 Task: Sort your projects by recently updated.
Action: Mouse moved to (1219, 112)
Screenshot: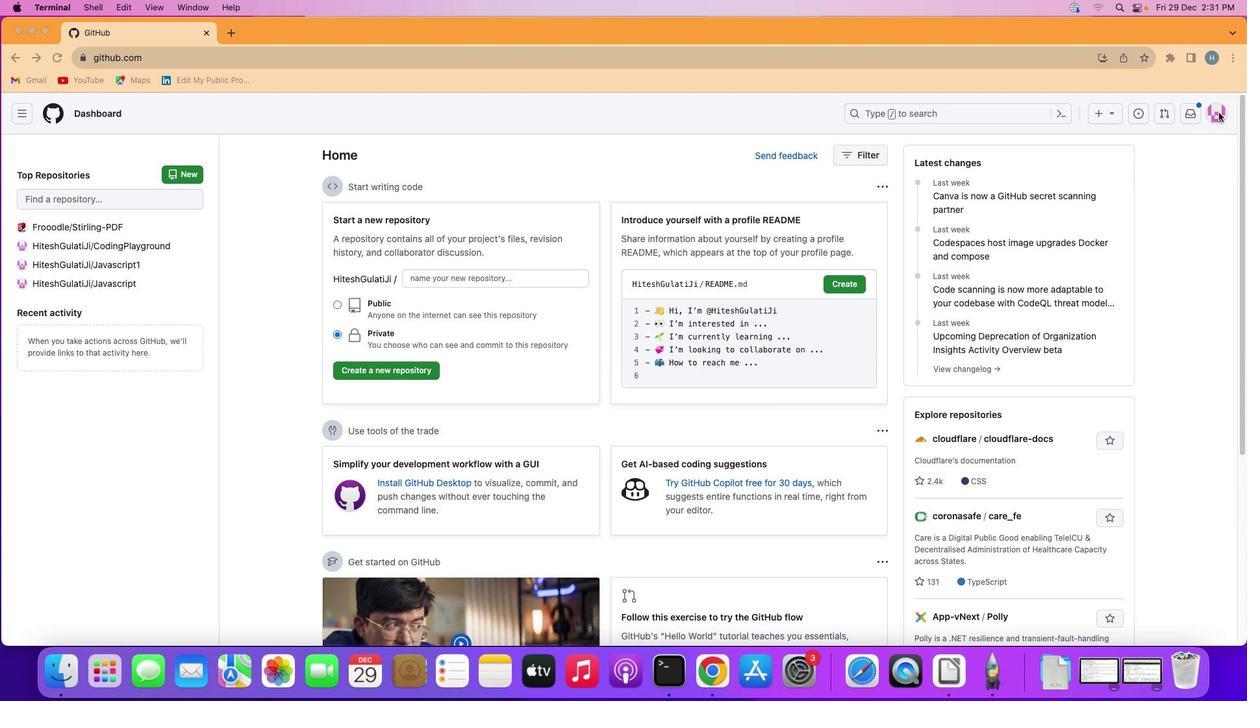 
Action: Mouse pressed left at (1219, 112)
Screenshot: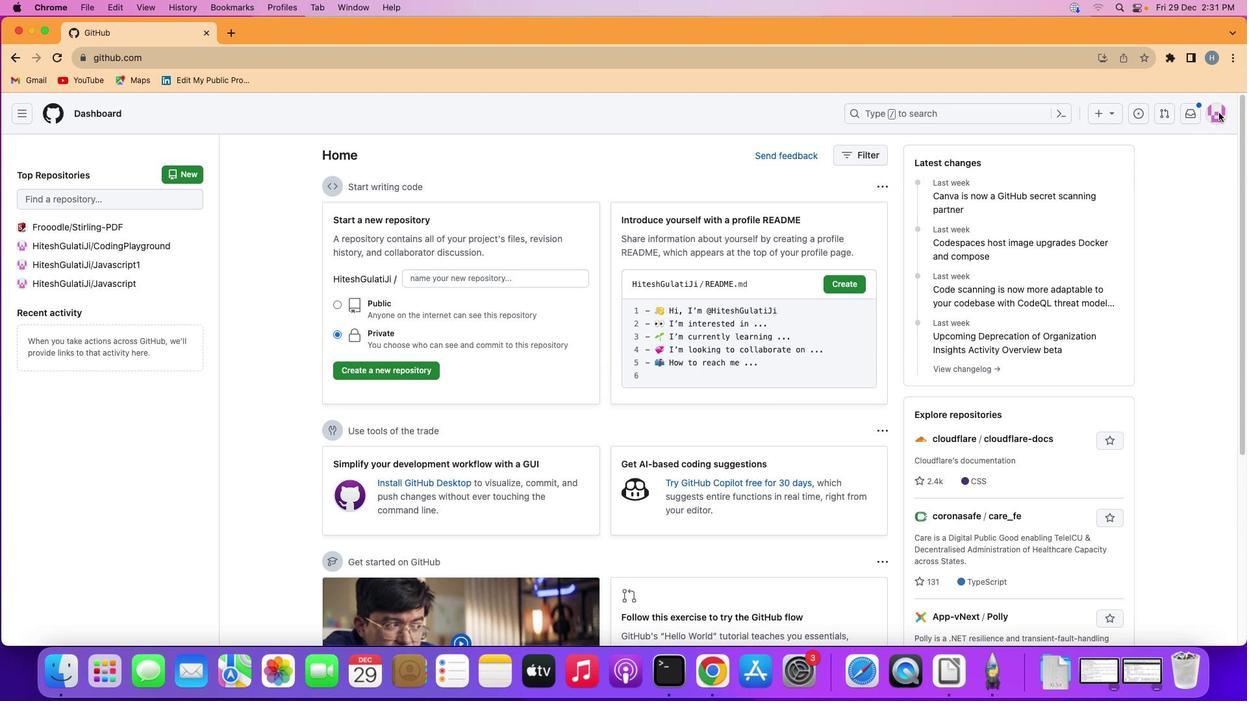 
Action: Mouse moved to (1218, 112)
Screenshot: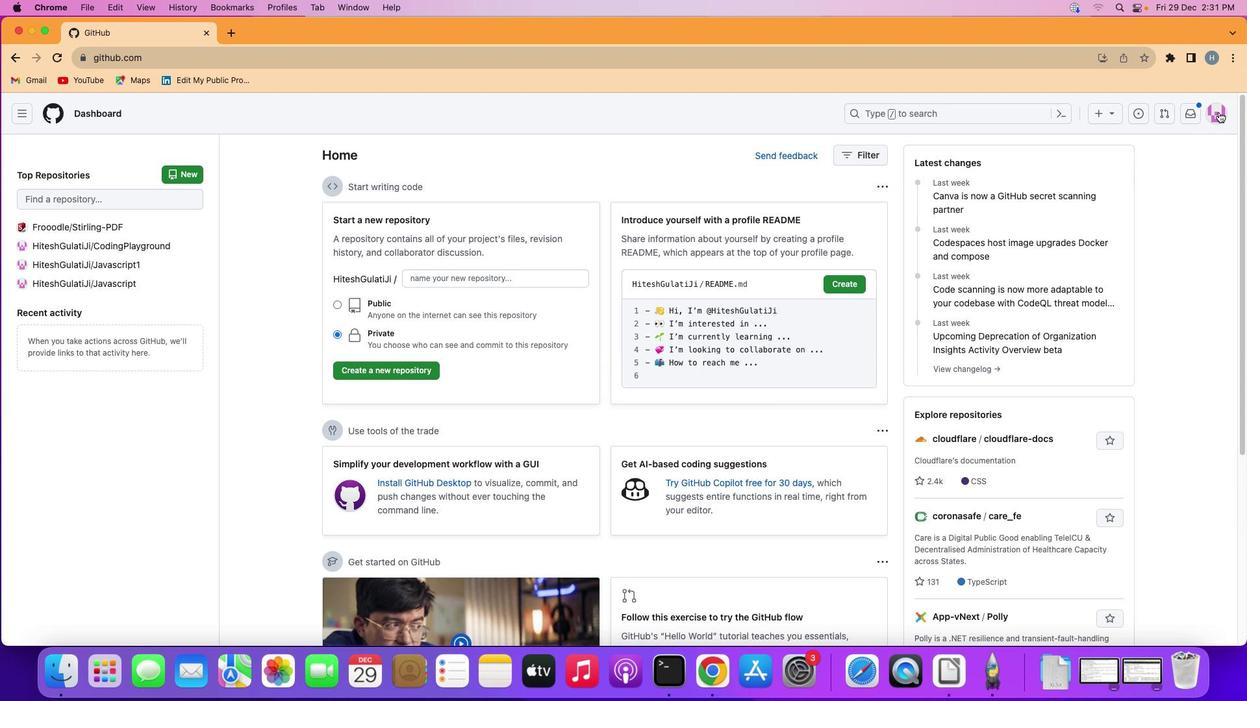 
Action: Mouse pressed left at (1218, 112)
Screenshot: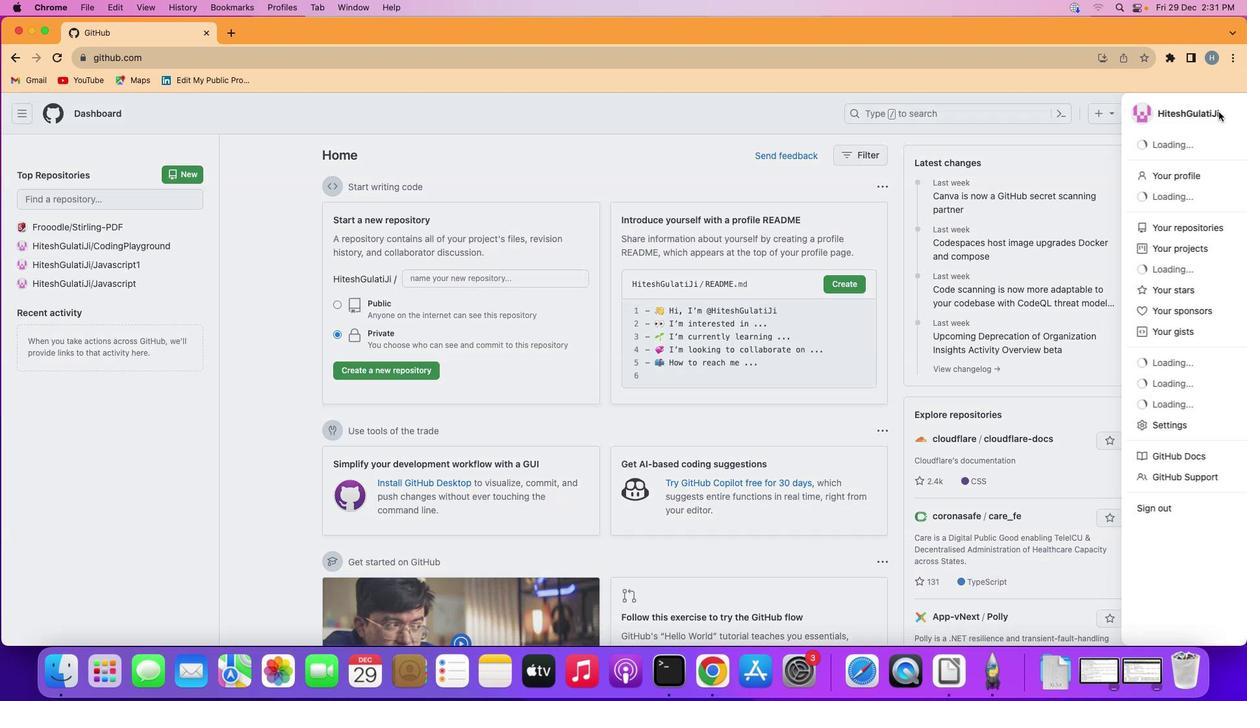 
Action: Mouse moved to (1103, 250)
Screenshot: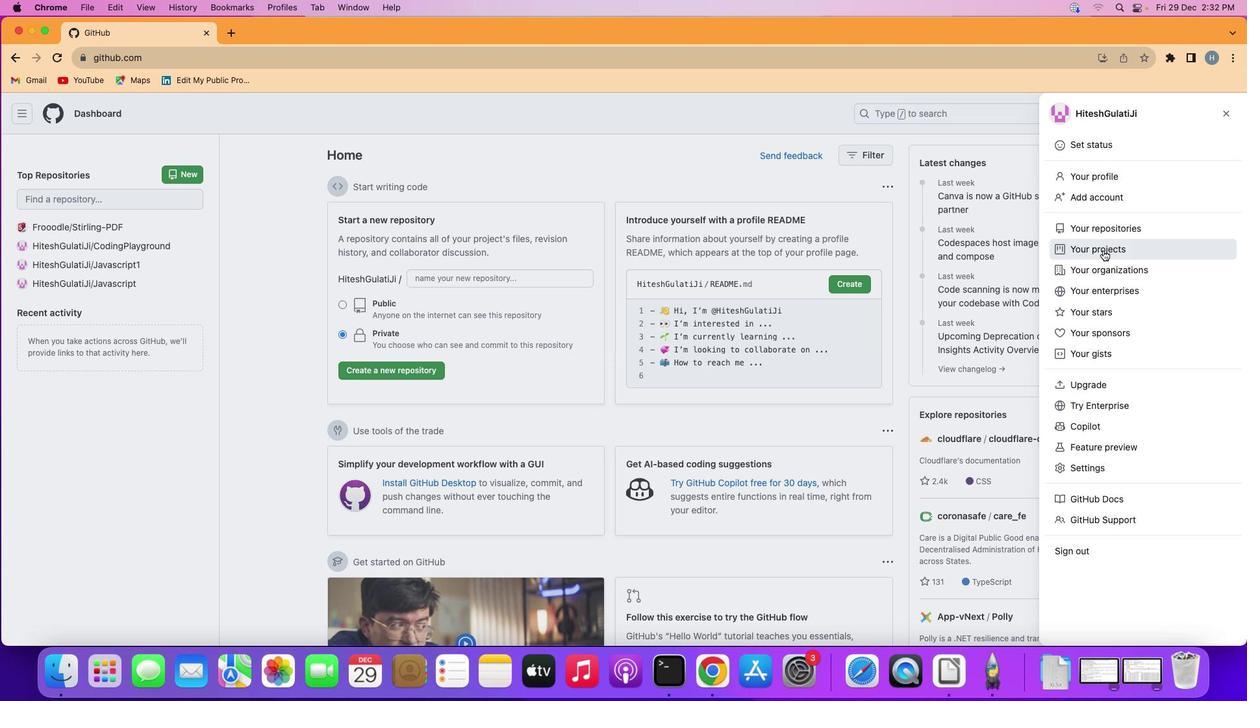 
Action: Mouse pressed left at (1103, 250)
Screenshot: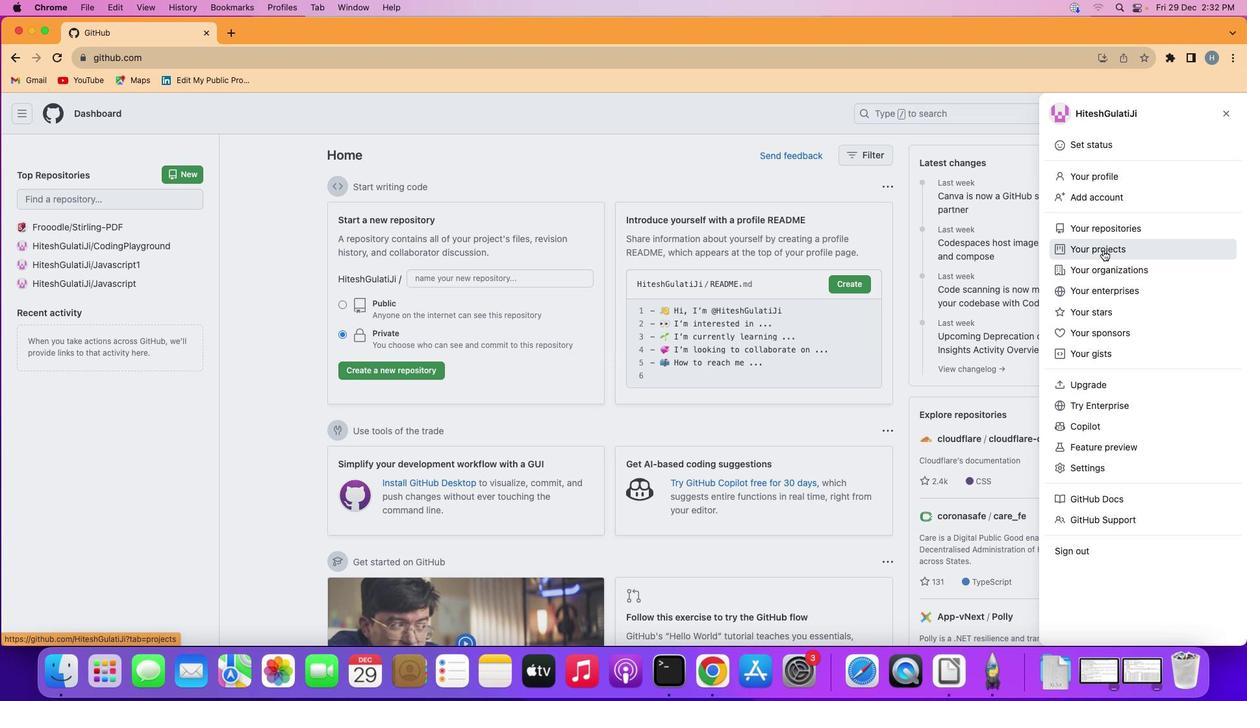 
Action: Mouse moved to (988, 239)
Screenshot: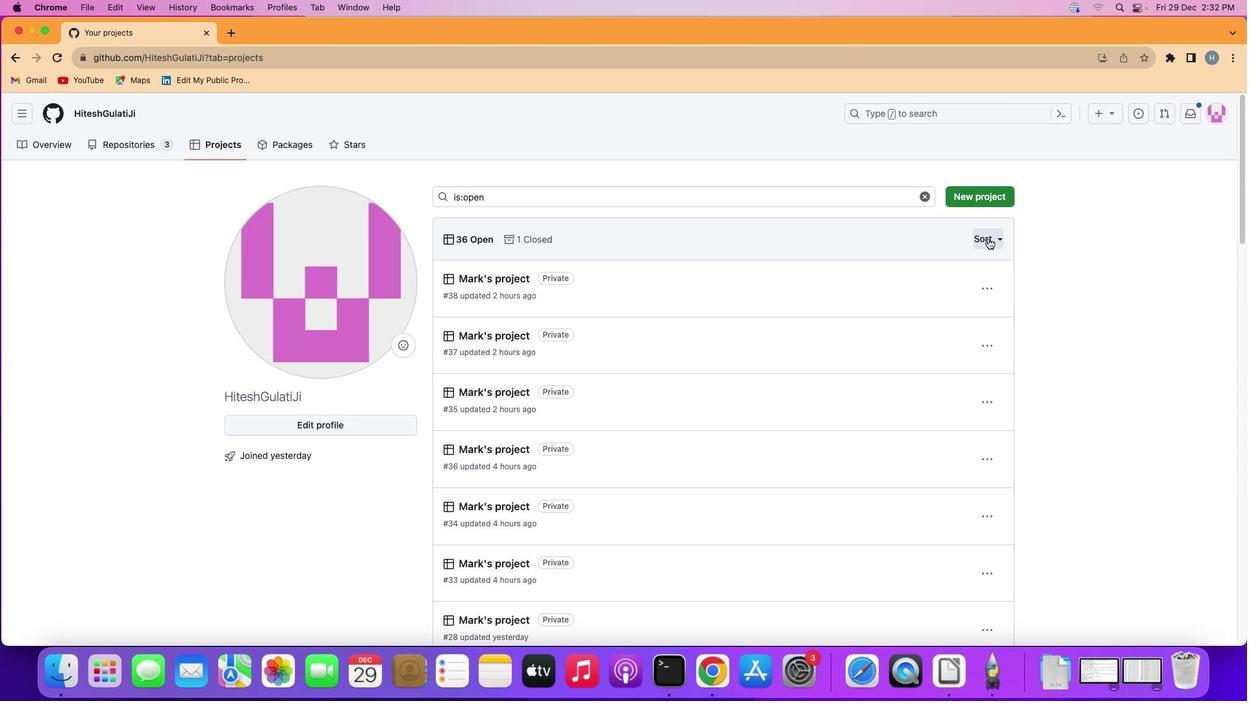 
Action: Mouse pressed left at (988, 239)
Screenshot: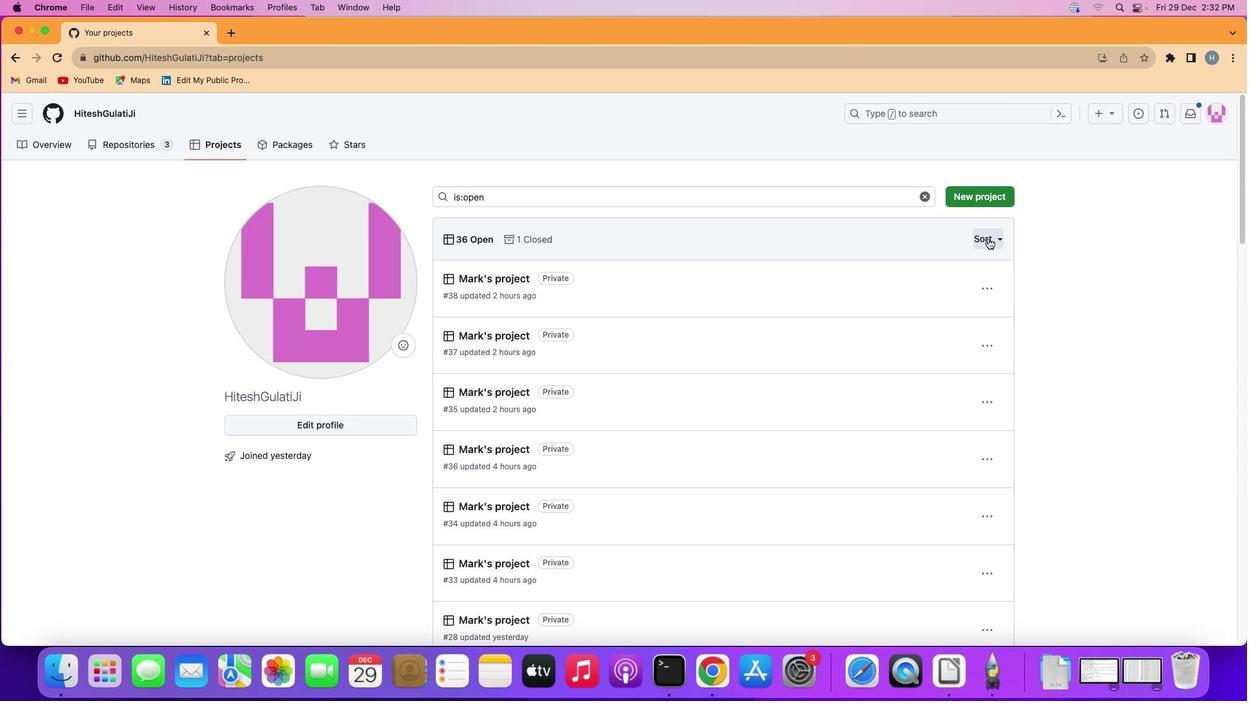 
Action: Mouse moved to (951, 267)
Screenshot: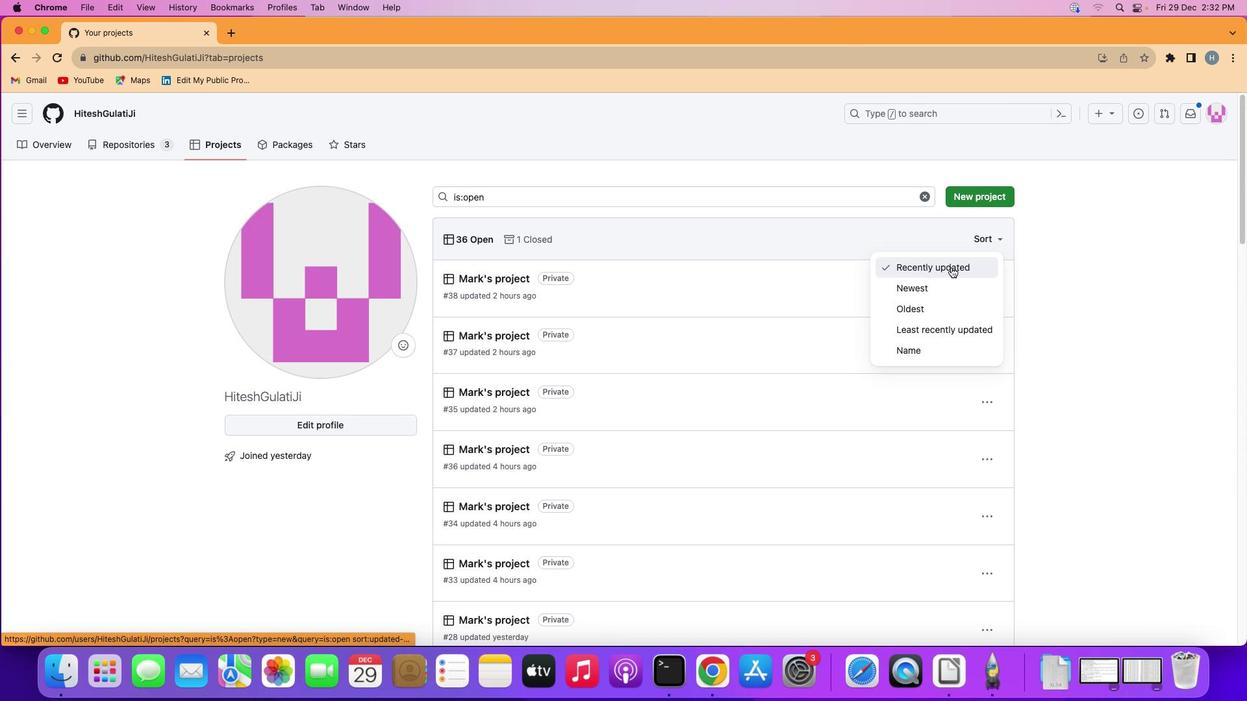 
Action: Mouse pressed left at (951, 267)
Screenshot: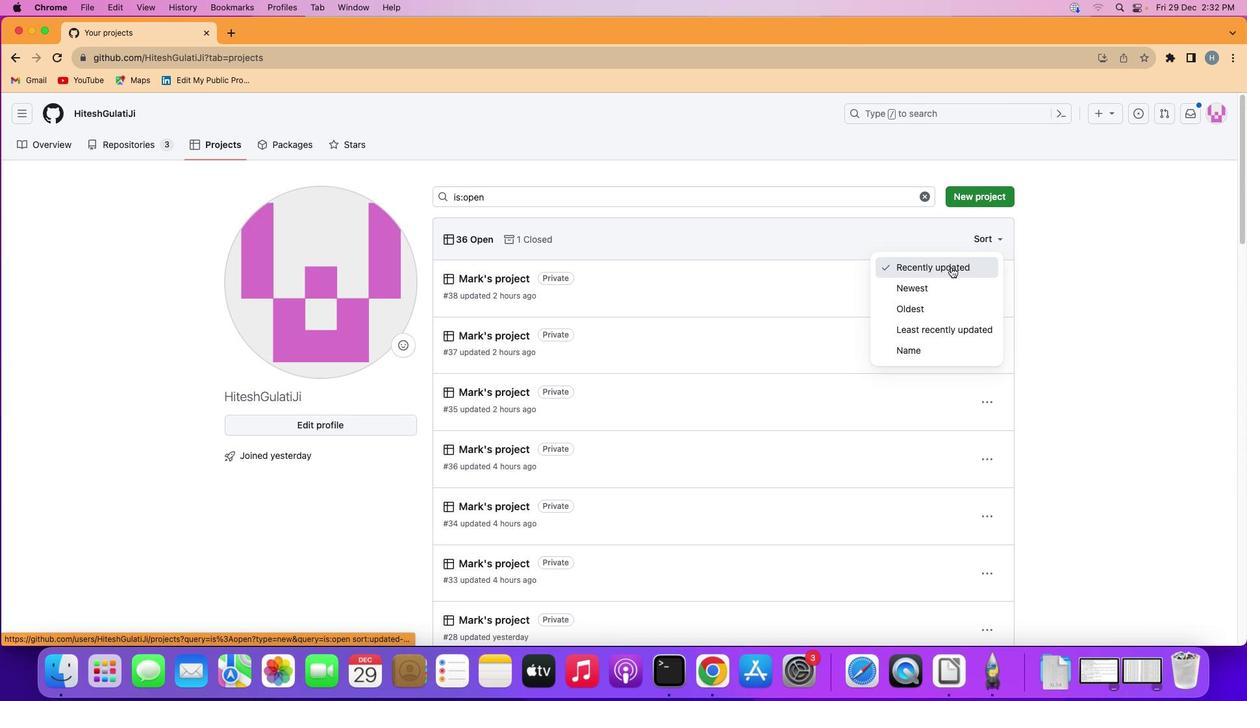 
